 Task: Set up an alert for emails with 'urgent' in the message header.
Action: Mouse moved to (53, 30)
Screenshot: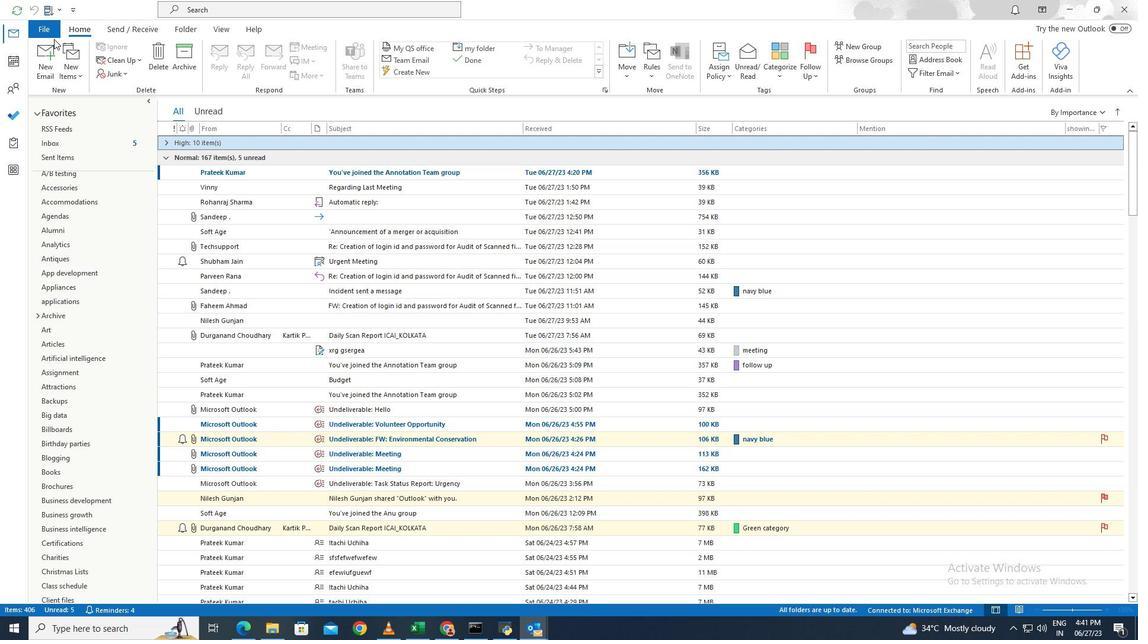 
Action: Mouse pressed left at (53, 30)
Screenshot: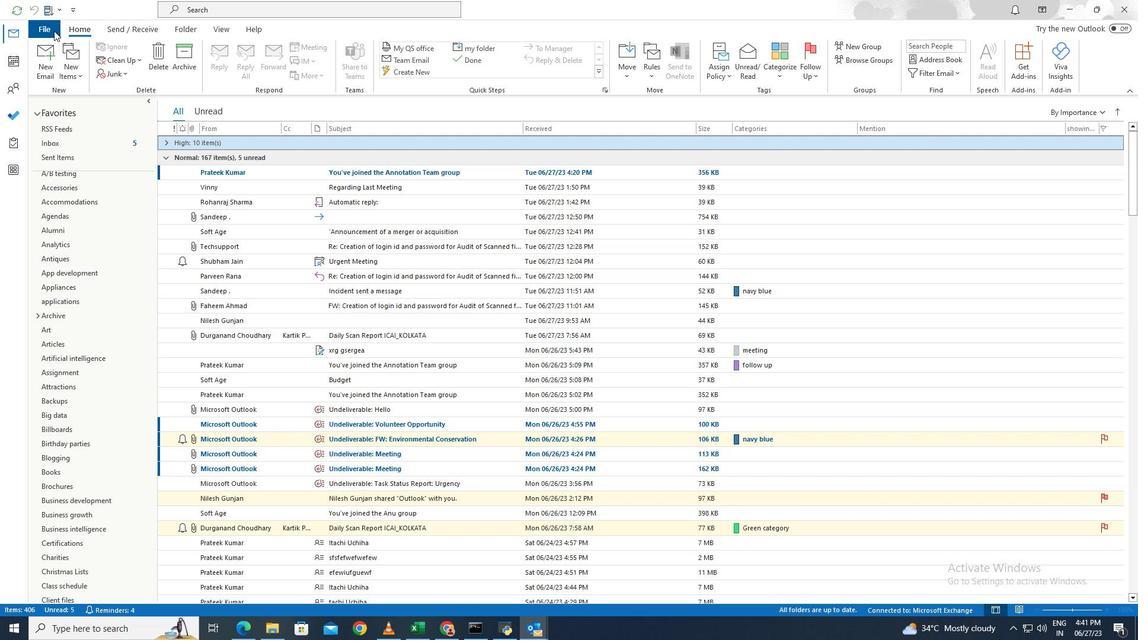 
Action: Mouse moved to (159, 358)
Screenshot: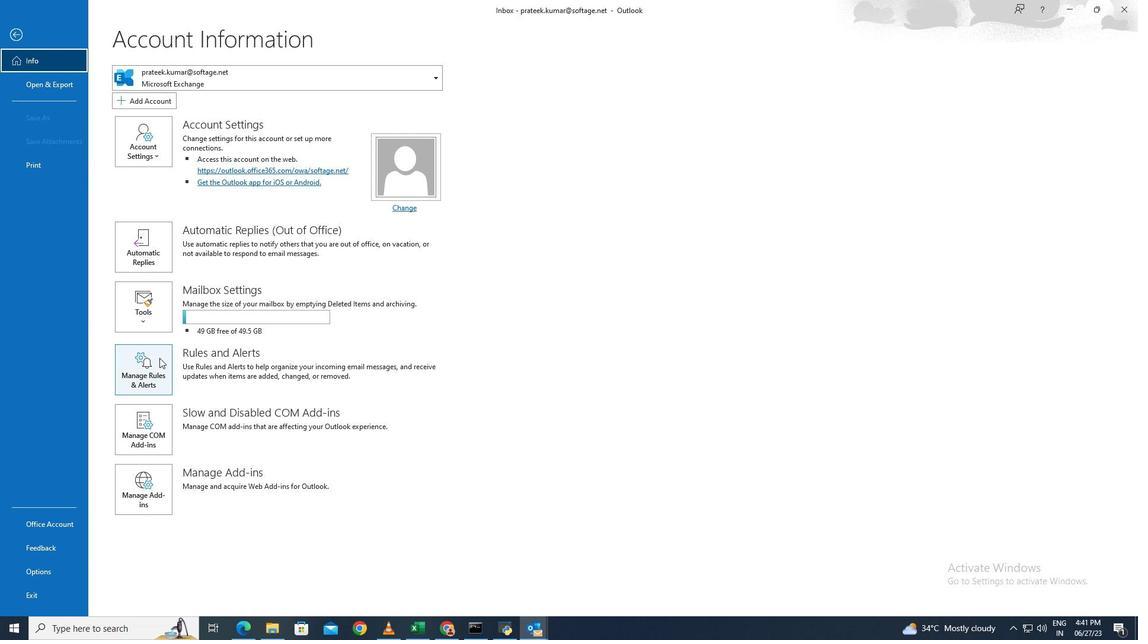 
Action: Mouse pressed left at (159, 358)
Screenshot: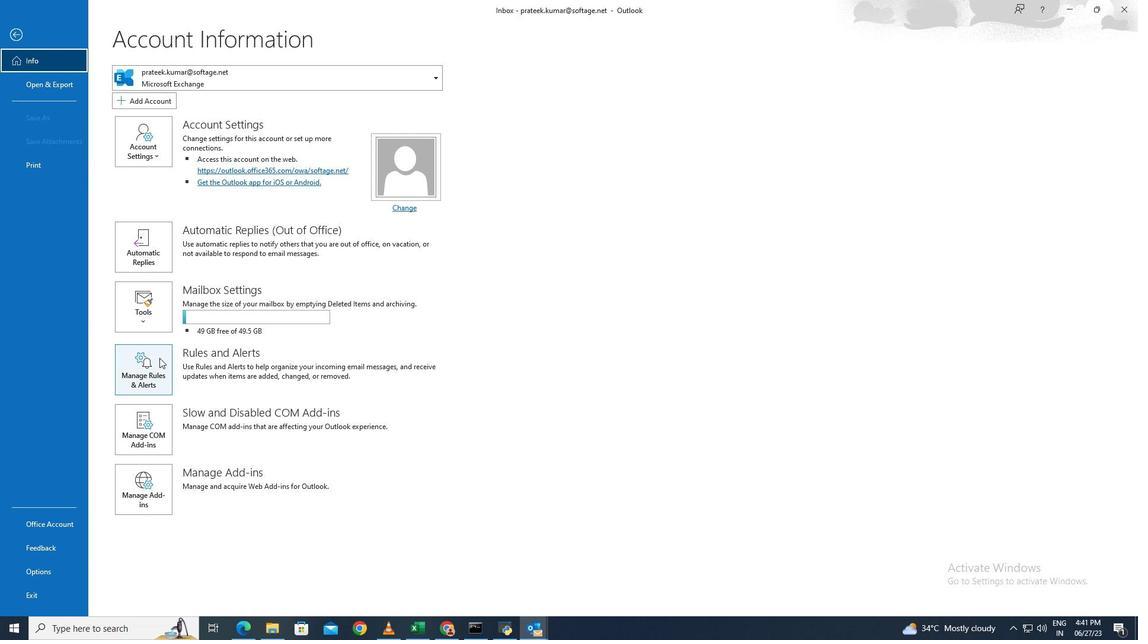 
Action: Mouse moved to (429, 227)
Screenshot: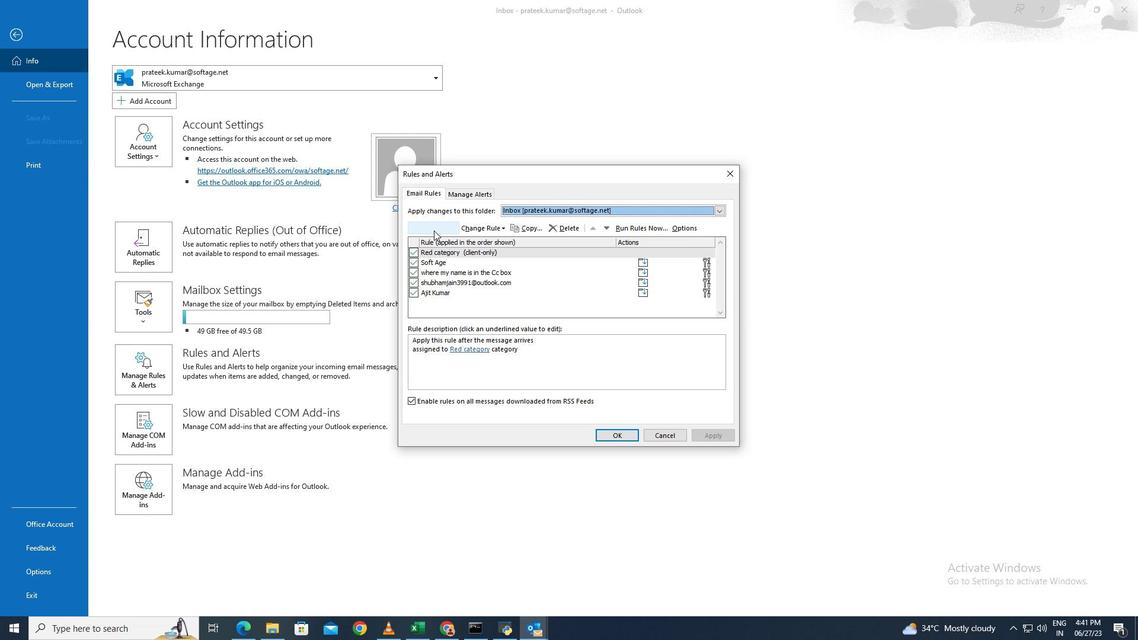 
Action: Mouse pressed left at (429, 227)
Screenshot: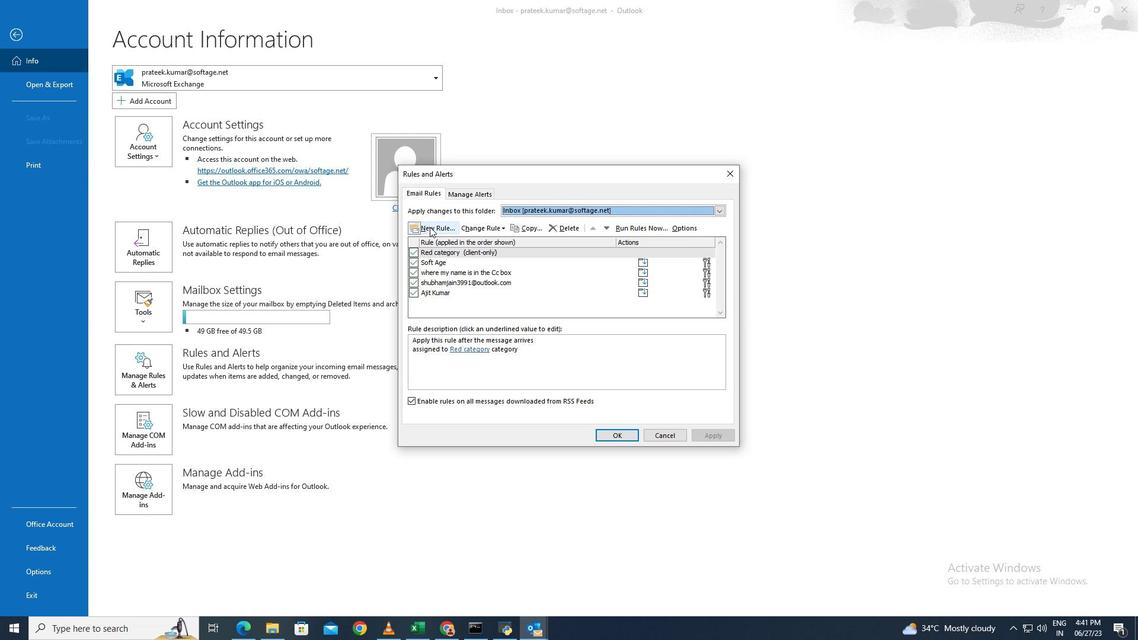 
Action: Mouse moved to (497, 266)
Screenshot: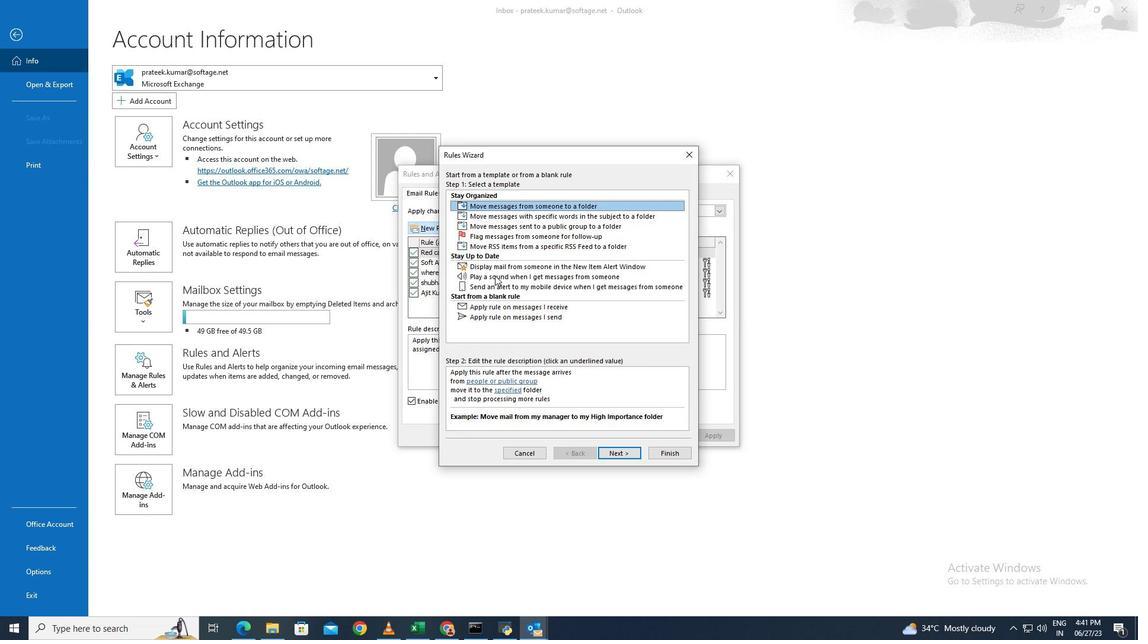 
Action: Mouse pressed left at (497, 266)
Screenshot: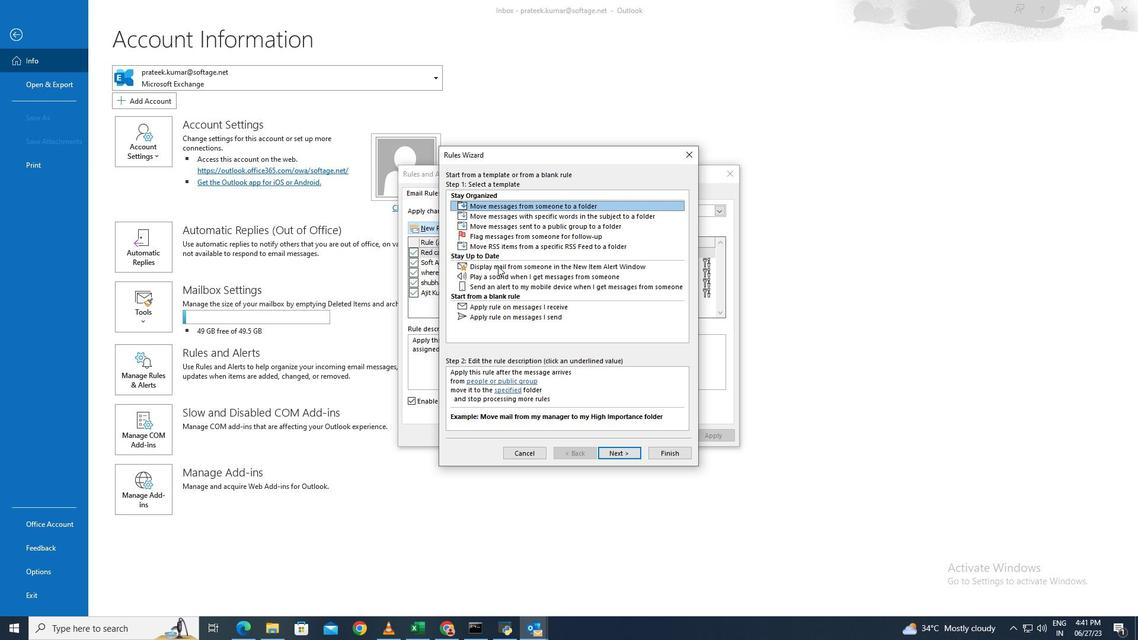 
Action: Mouse moved to (614, 448)
Screenshot: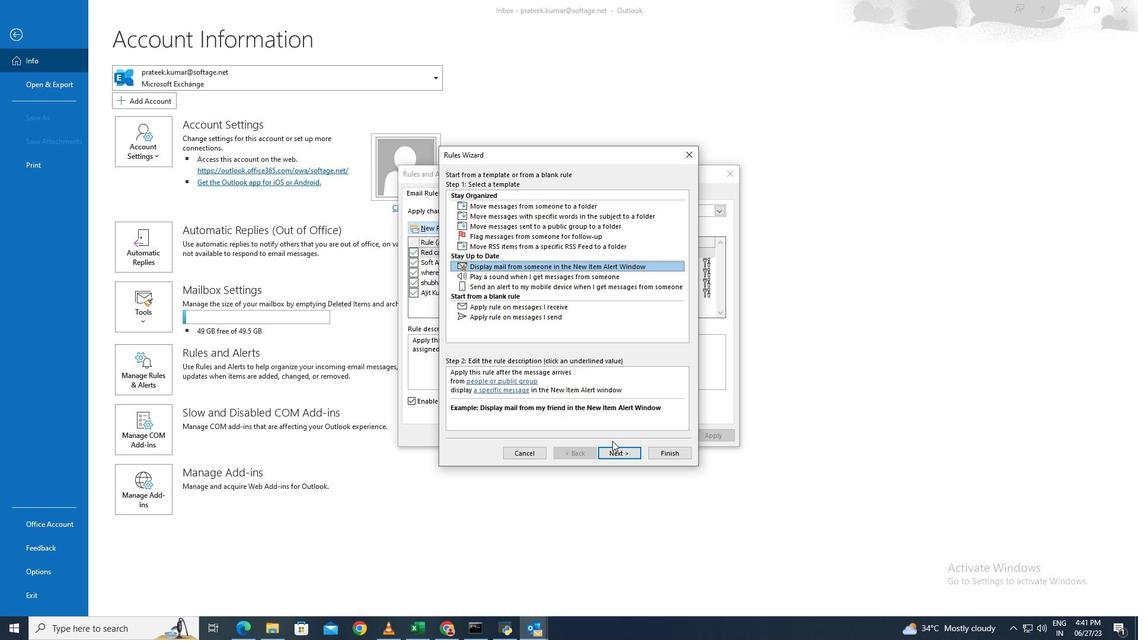 
Action: Mouse pressed left at (614, 448)
Screenshot: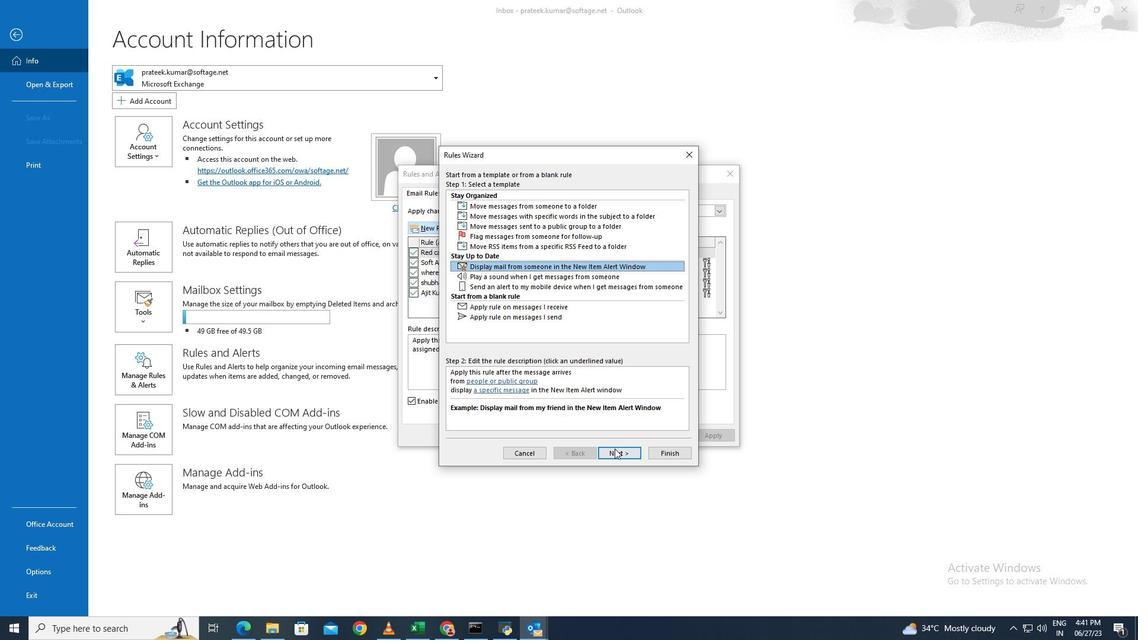 
Action: Mouse moved to (451, 197)
Screenshot: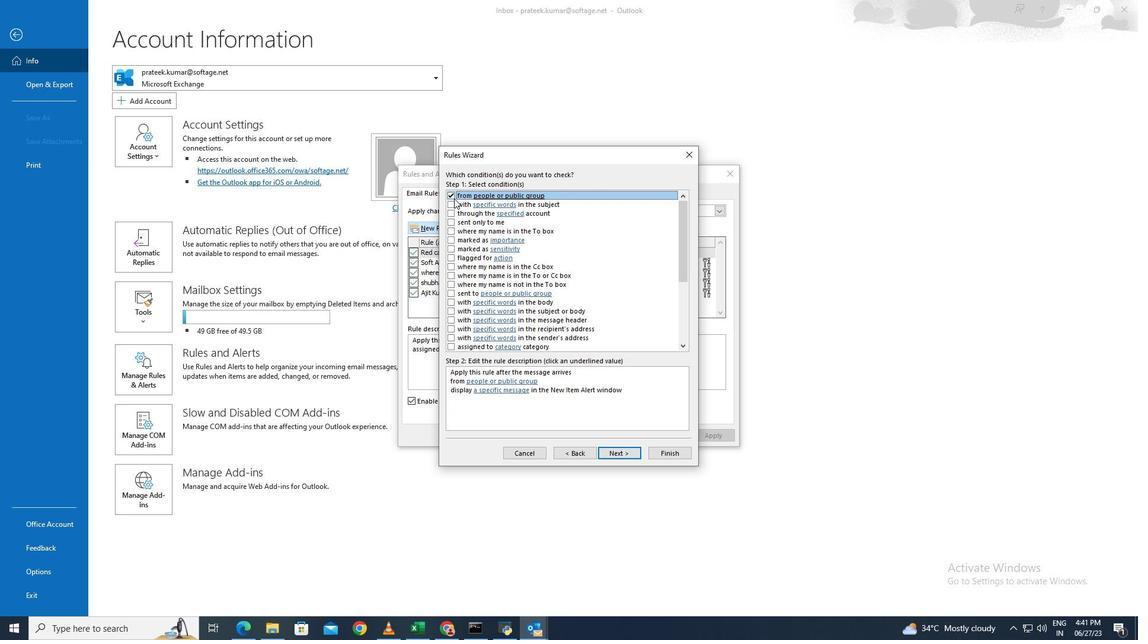 
Action: Mouse pressed left at (451, 197)
Screenshot: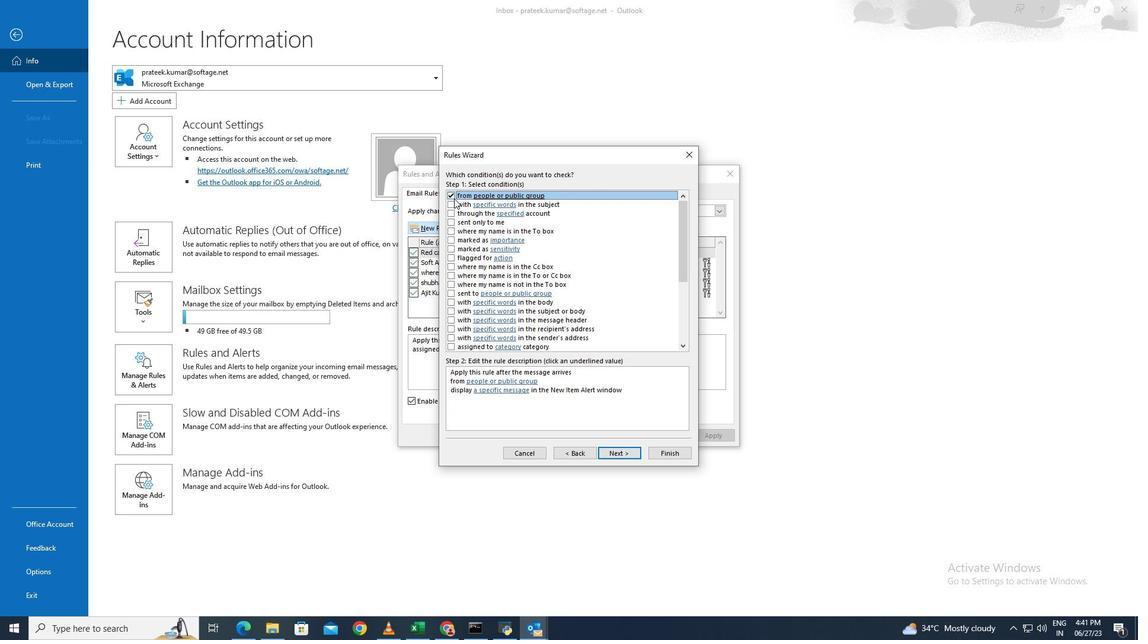 
Action: Mouse moved to (450, 316)
Screenshot: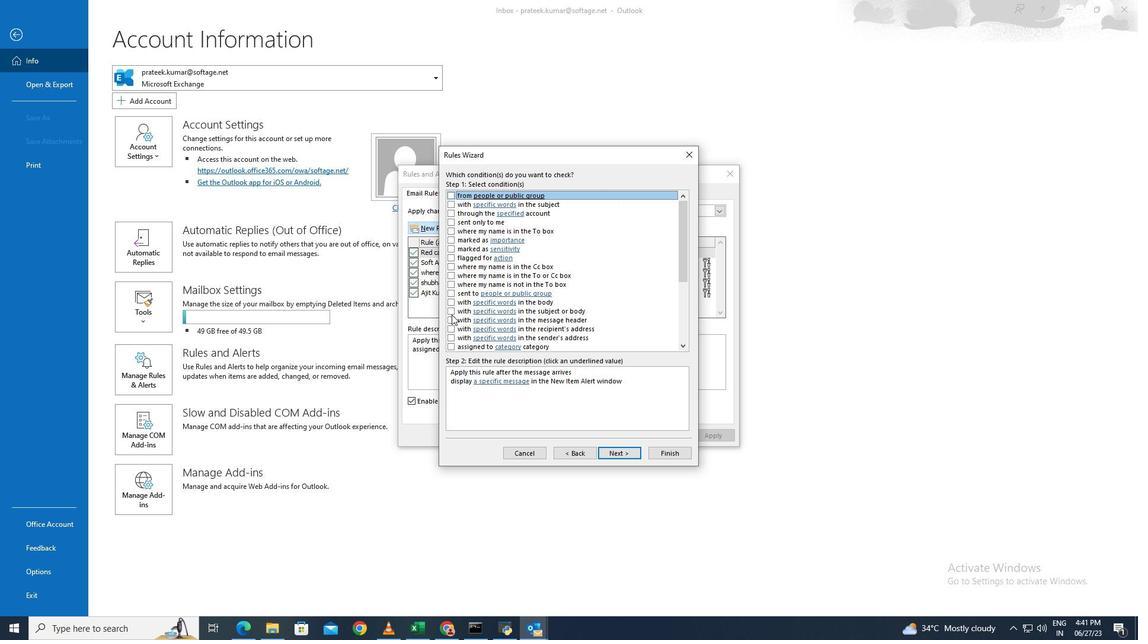 
Action: Mouse pressed left at (450, 316)
Screenshot: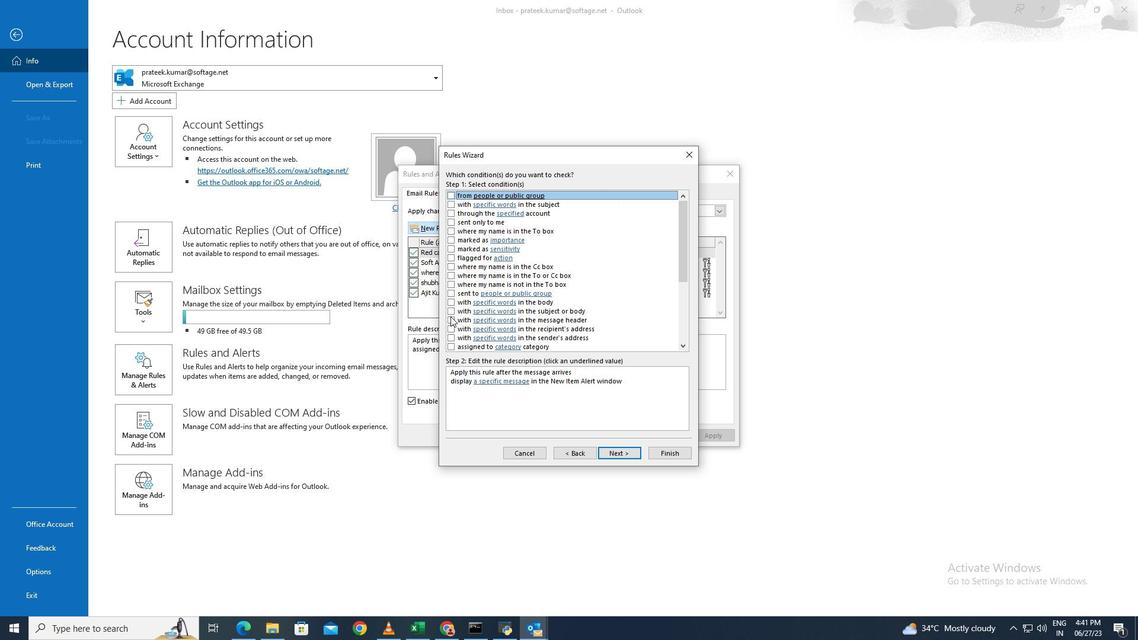 
Action: Mouse moved to (494, 376)
Screenshot: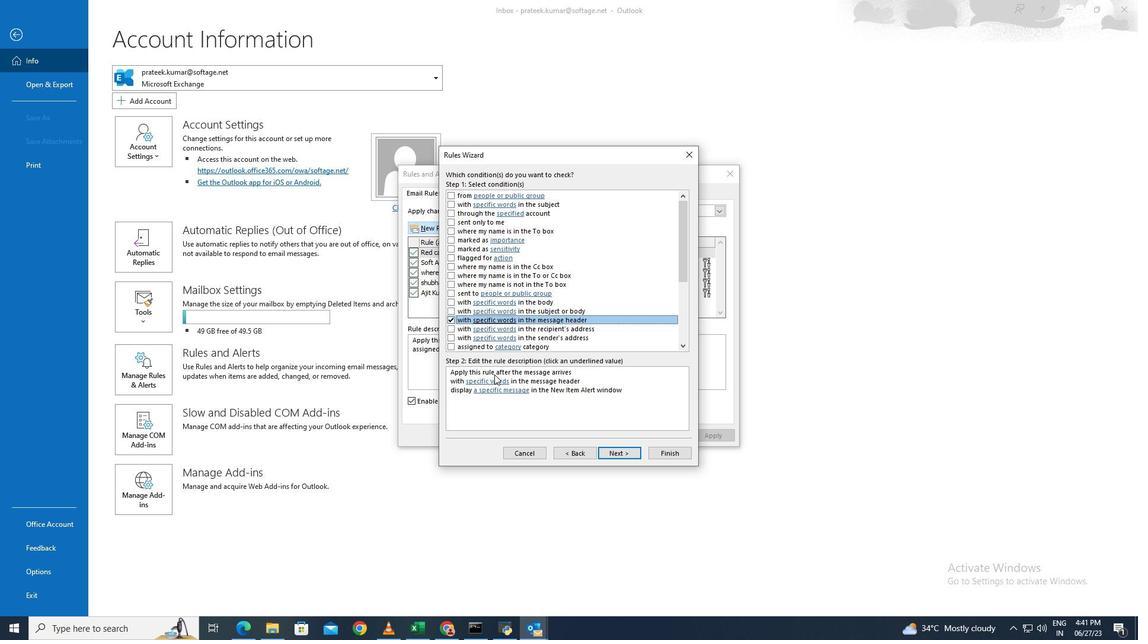 
Action: Mouse pressed left at (494, 376)
Screenshot: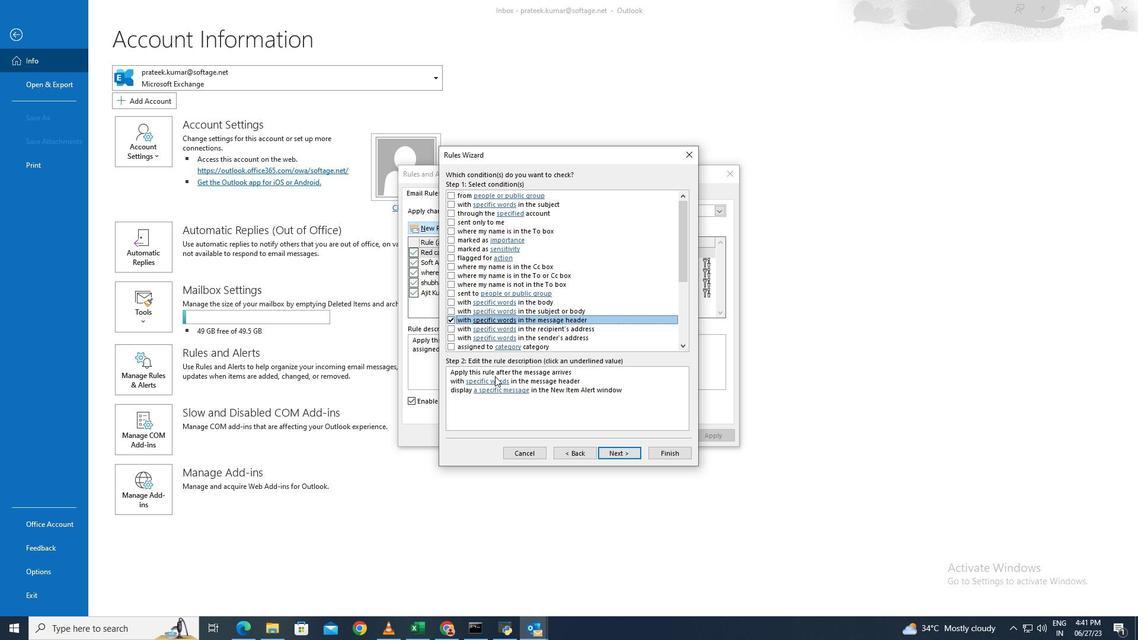 
Action: Mouse moved to (498, 380)
Screenshot: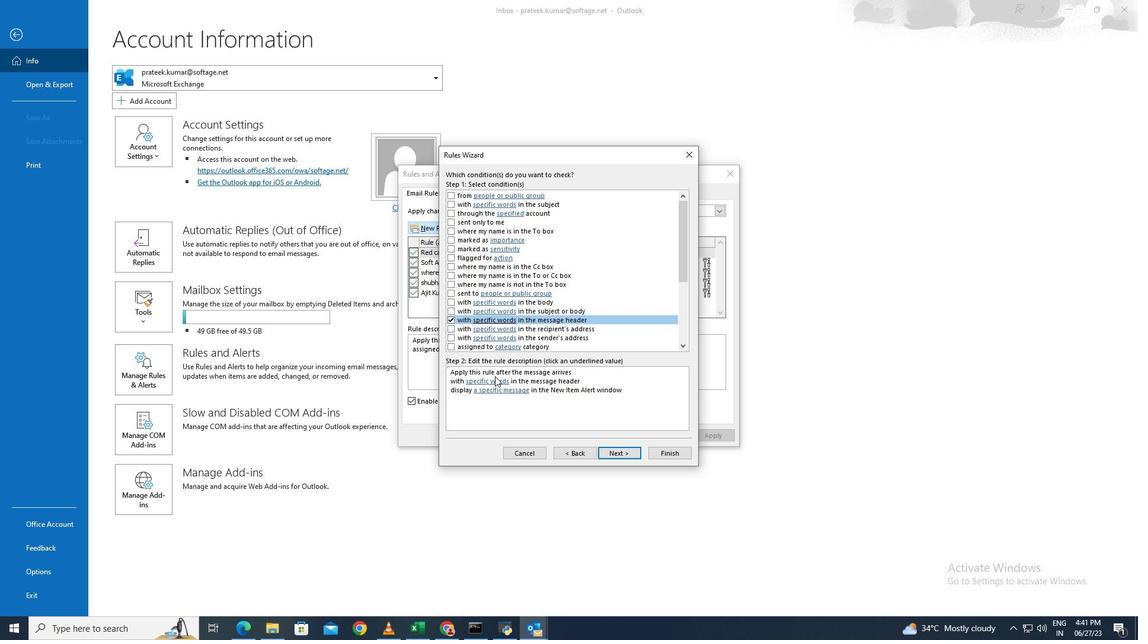 
Action: Mouse pressed left at (498, 380)
Screenshot: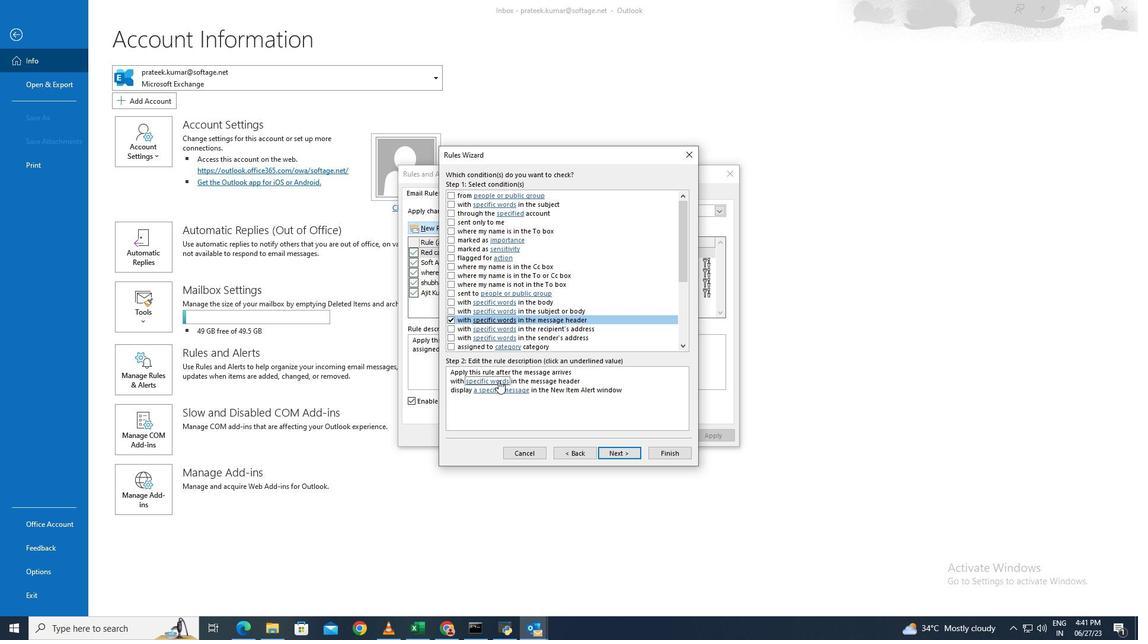 
Action: Mouse moved to (520, 338)
Screenshot: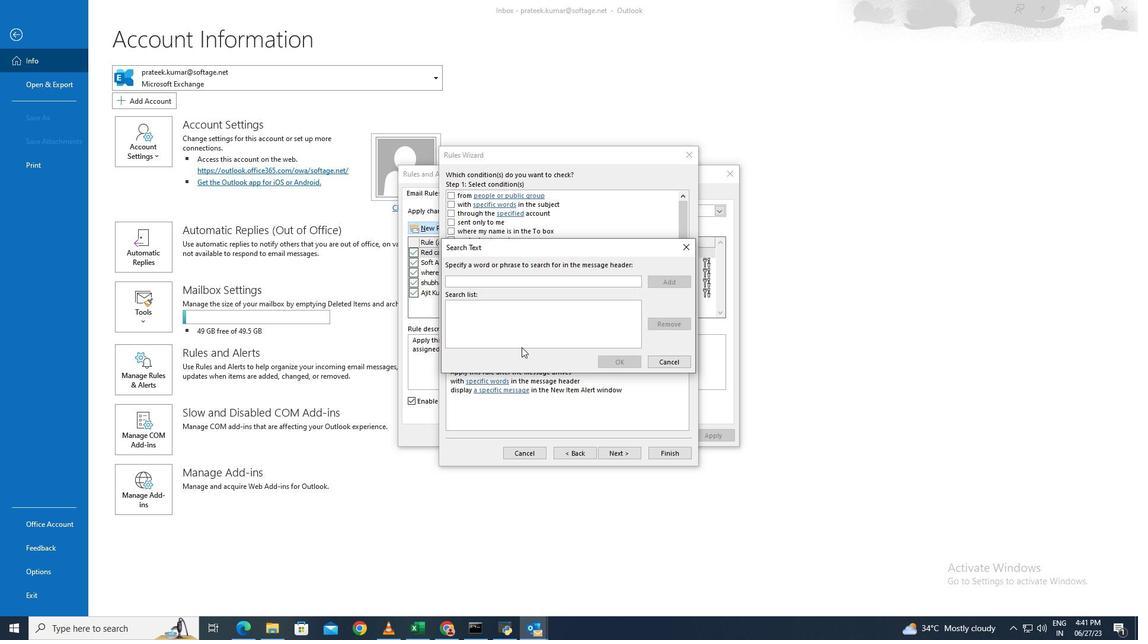 
Action: Key pressed urgent
Screenshot: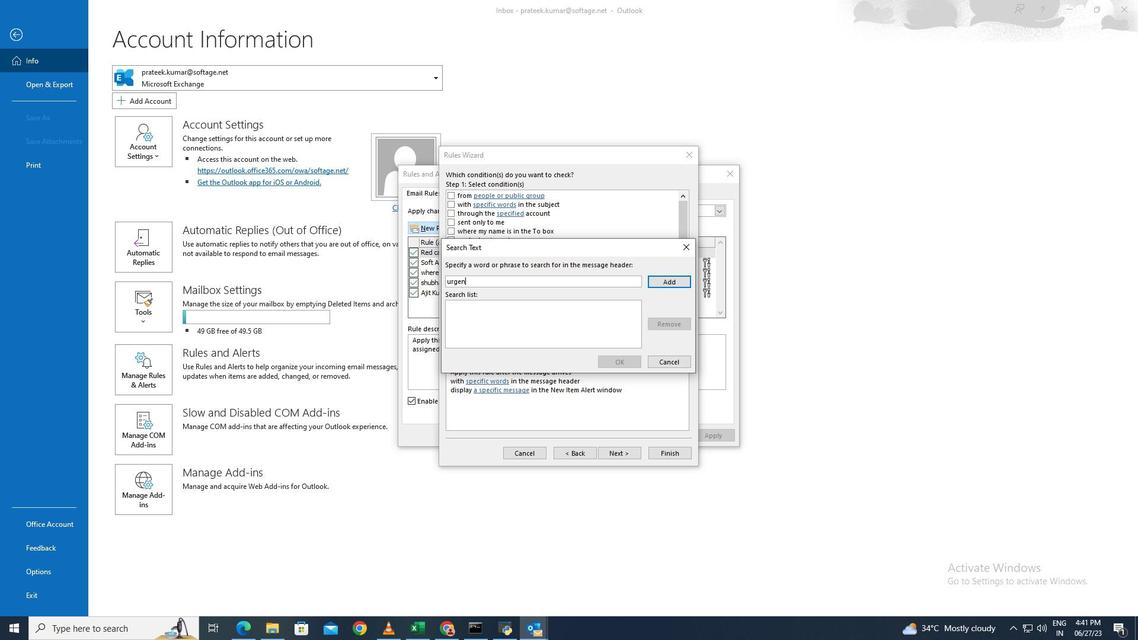 
Action: Mouse moved to (673, 277)
Screenshot: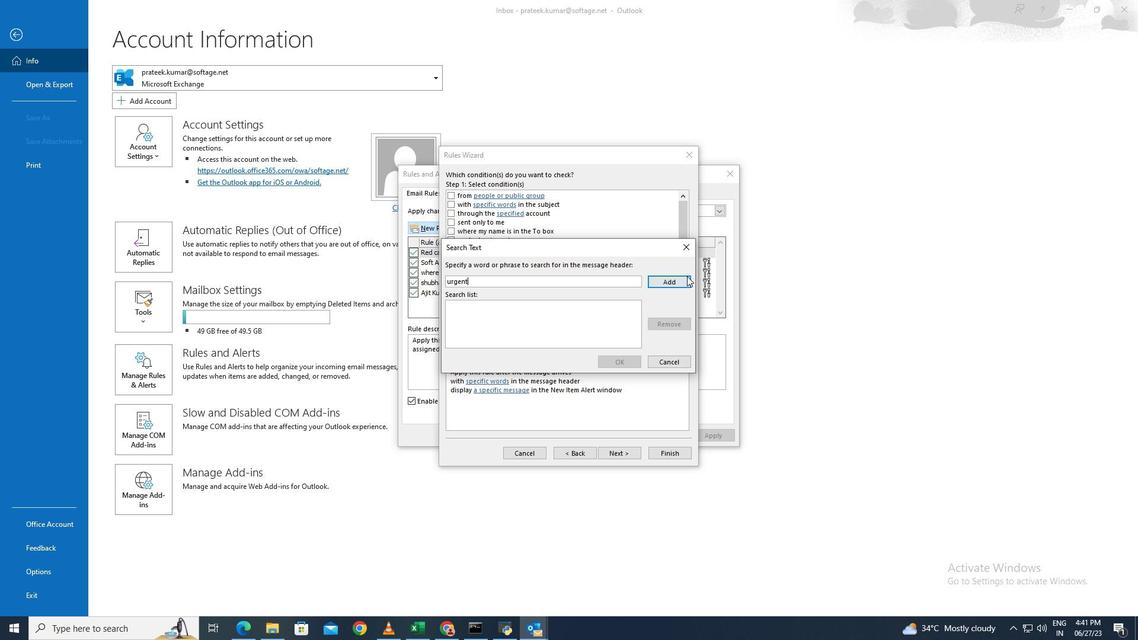 
Action: Mouse pressed left at (673, 277)
Screenshot: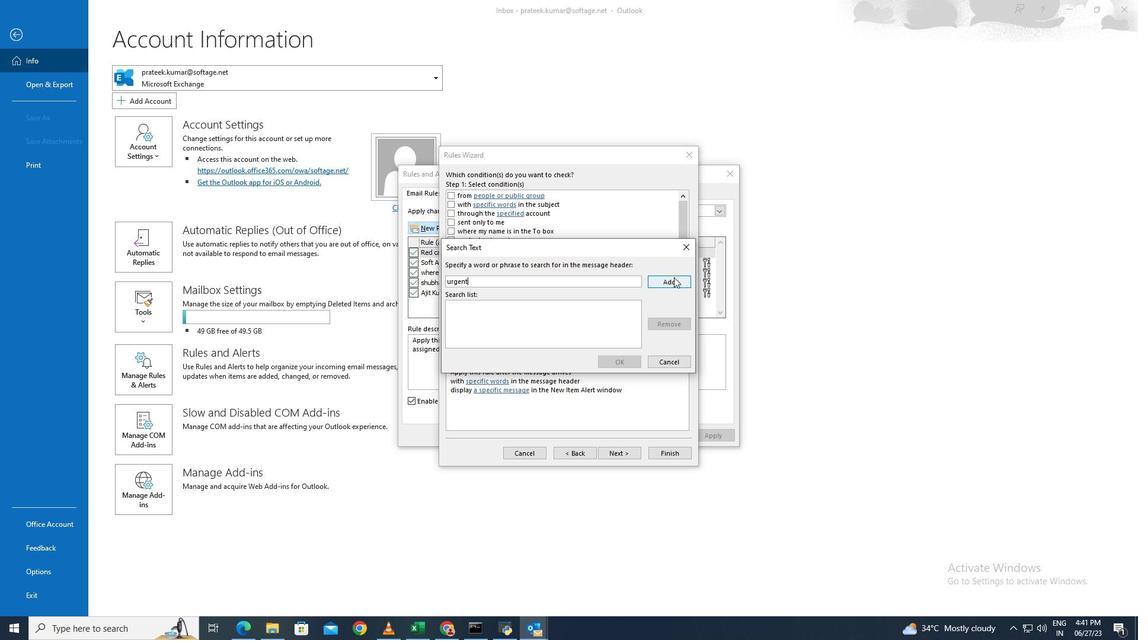 
Action: Mouse moved to (618, 359)
Screenshot: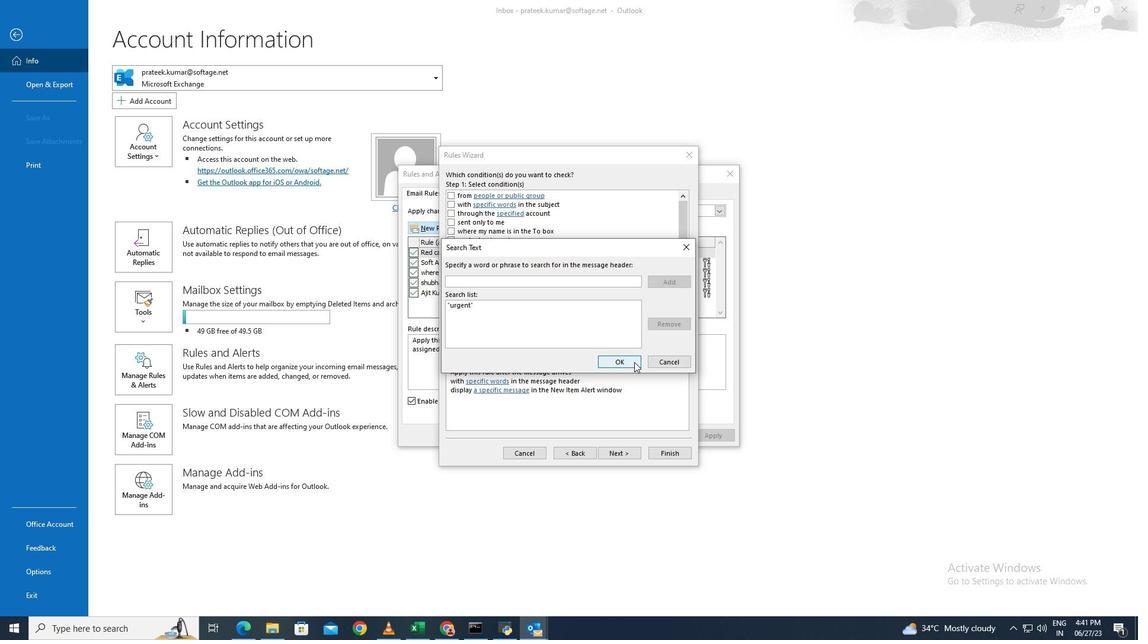 
Action: Mouse pressed left at (618, 359)
Screenshot: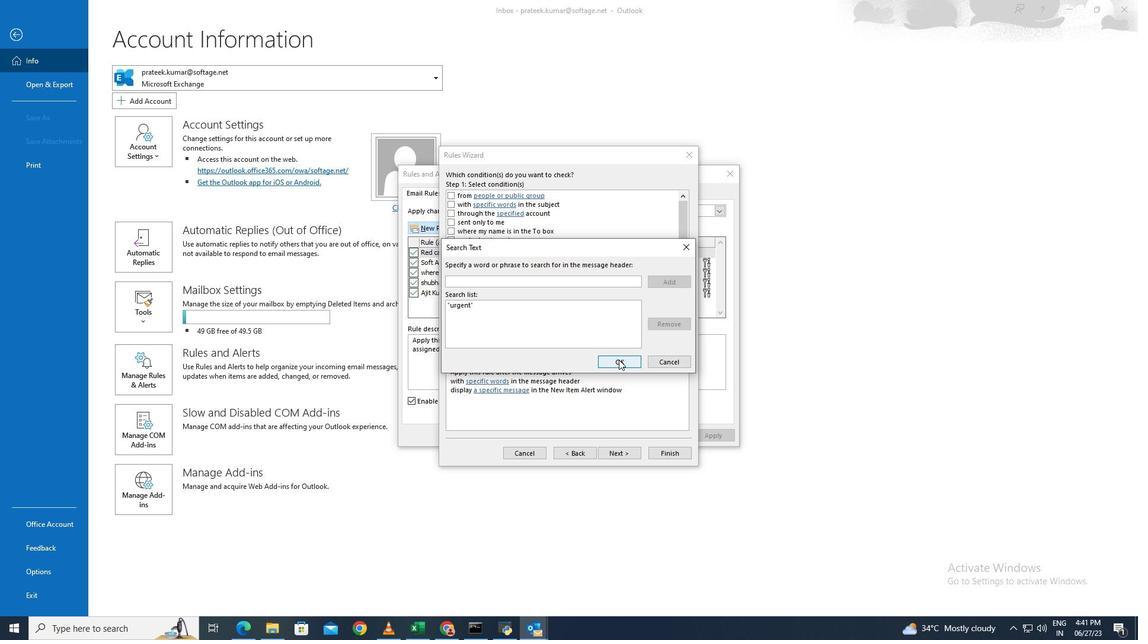 
Action: Mouse moved to (628, 456)
Screenshot: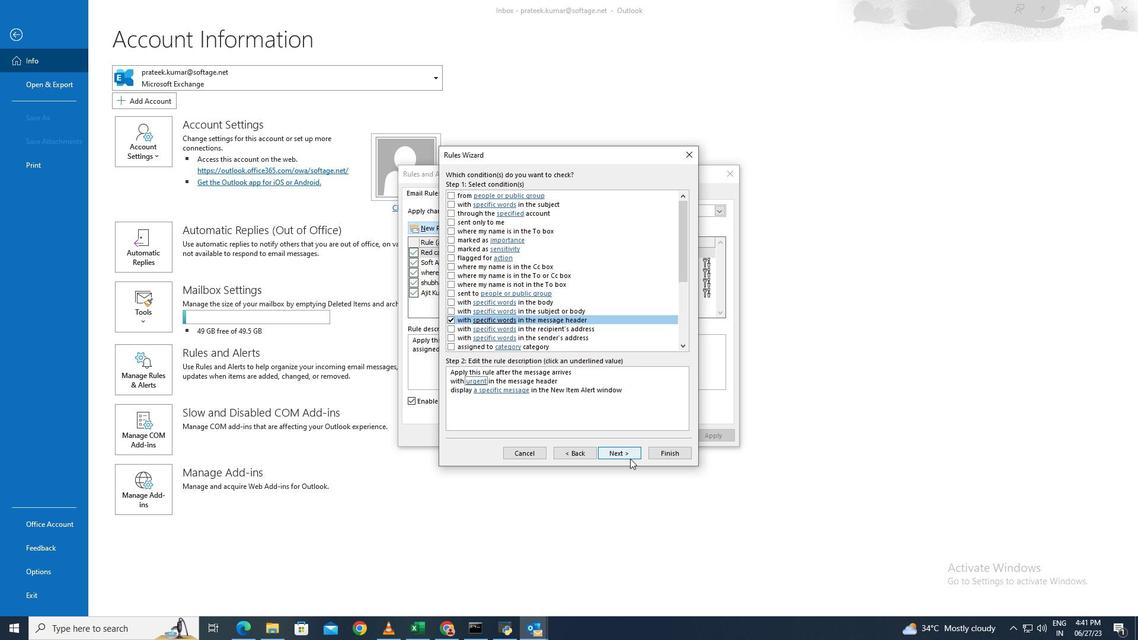 
Action: Mouse pressed left at (628, 456)
Screenshot: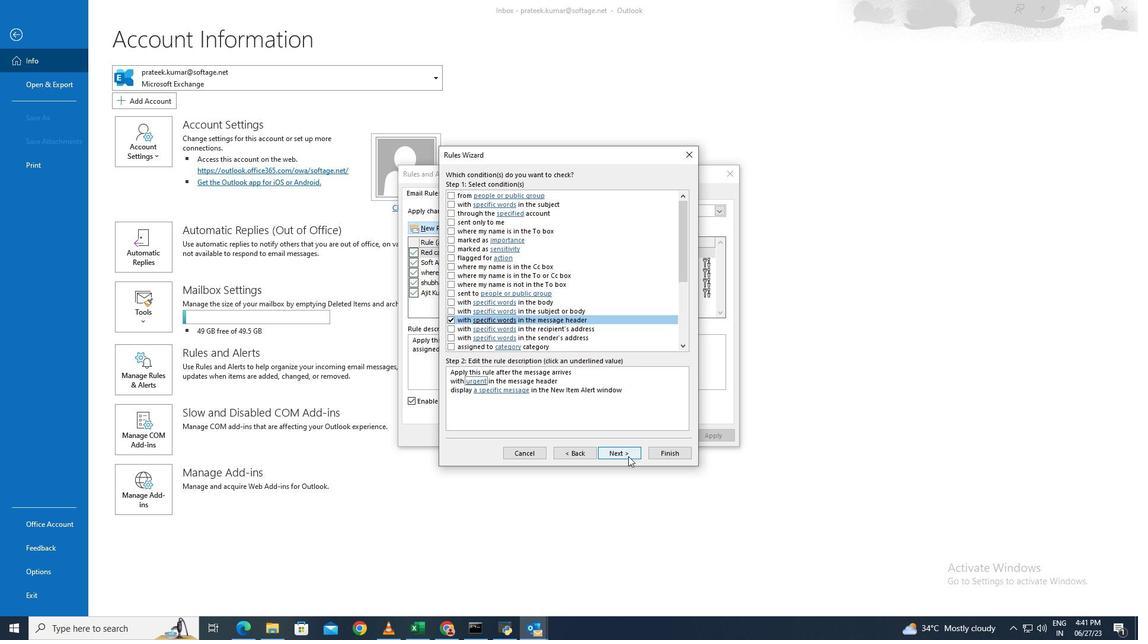 
Action: Mouse moved to (448, 195)
Screenshot: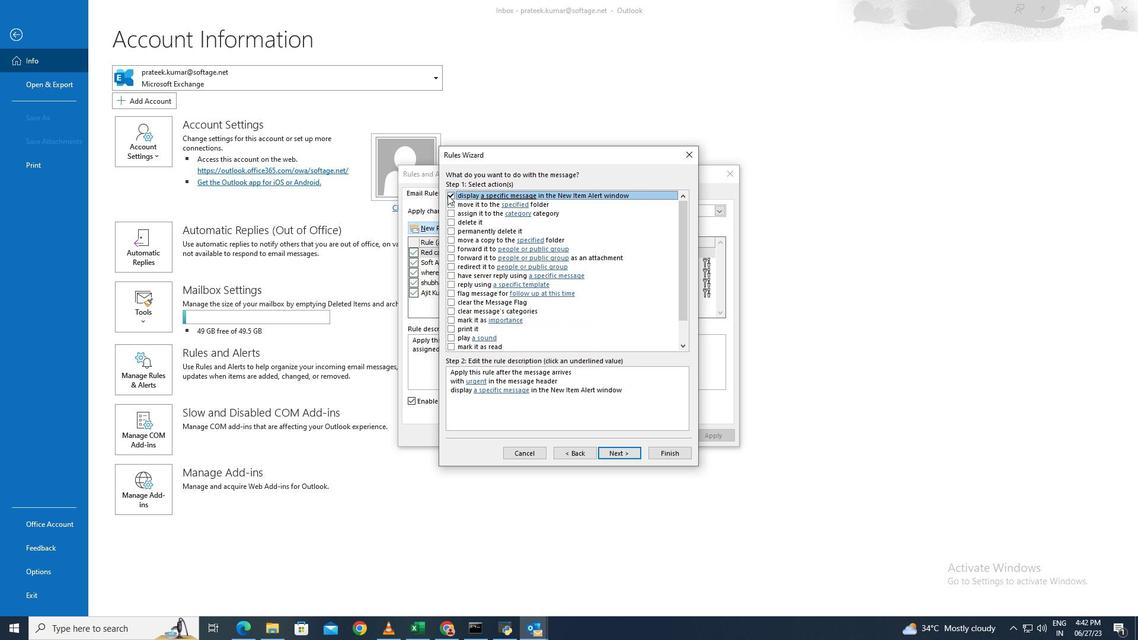 
Action: Mouse pressed left at (448, 195)
Screenshot: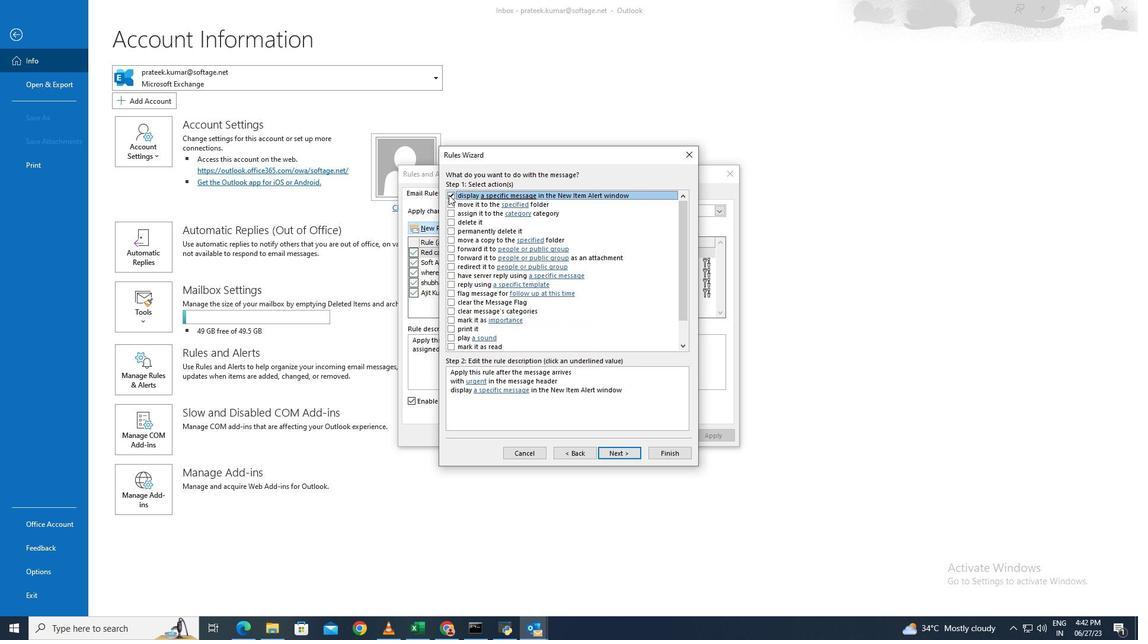
Action: Mouse moved to (612, 446)
Screenshot: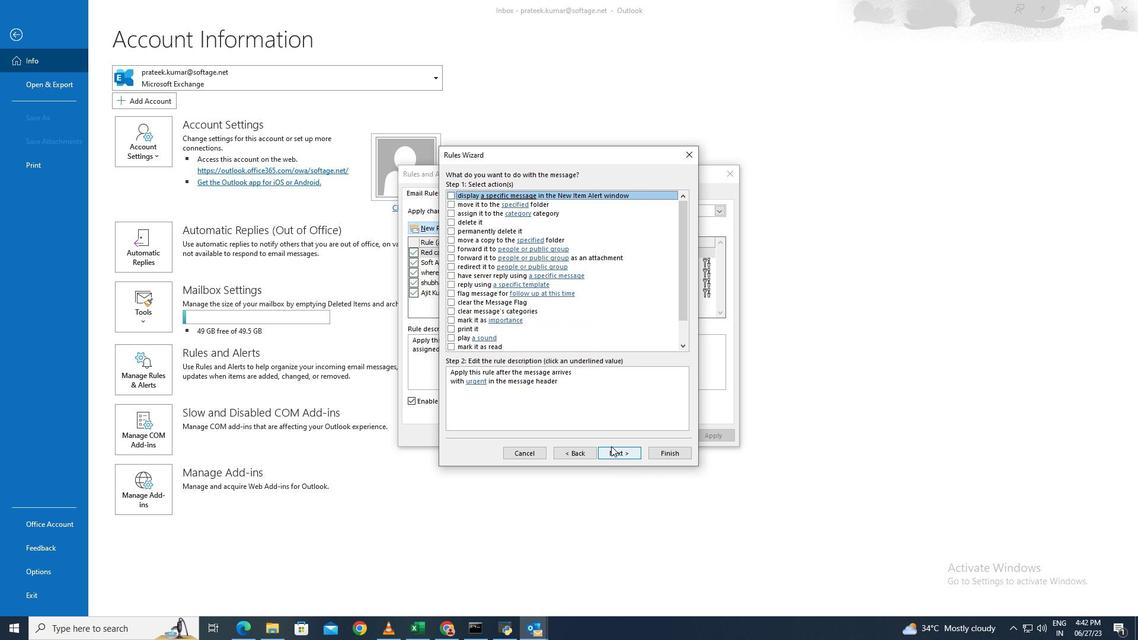 
Action: Mouse pressed left at (612, 446)
Screenshot: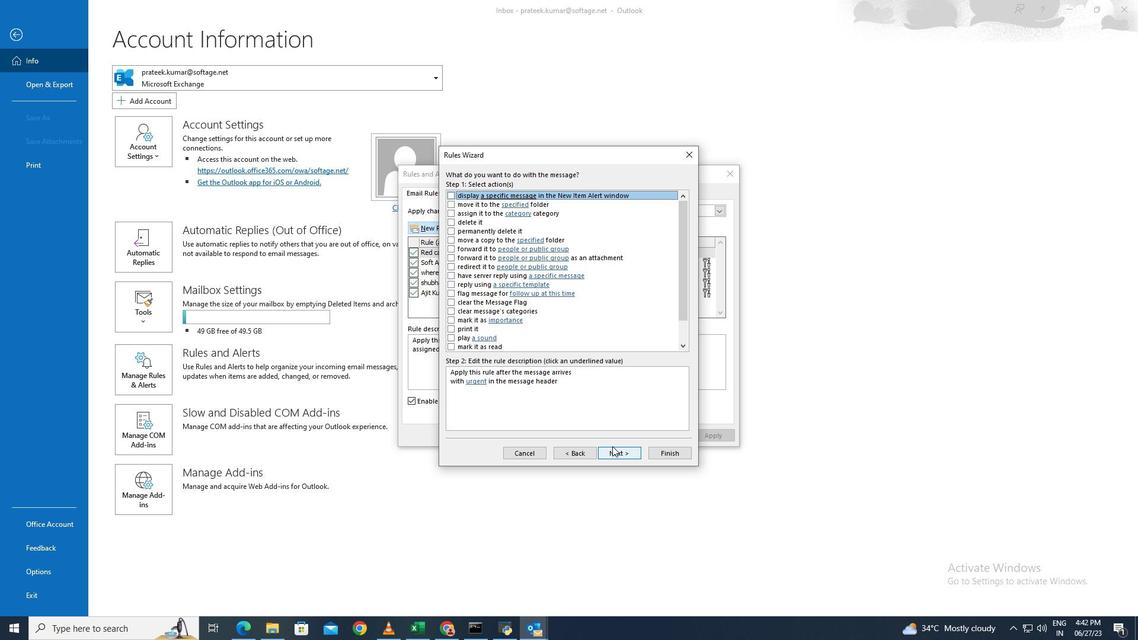 
Action: Mouse moved to (547, 344)
Screenshot: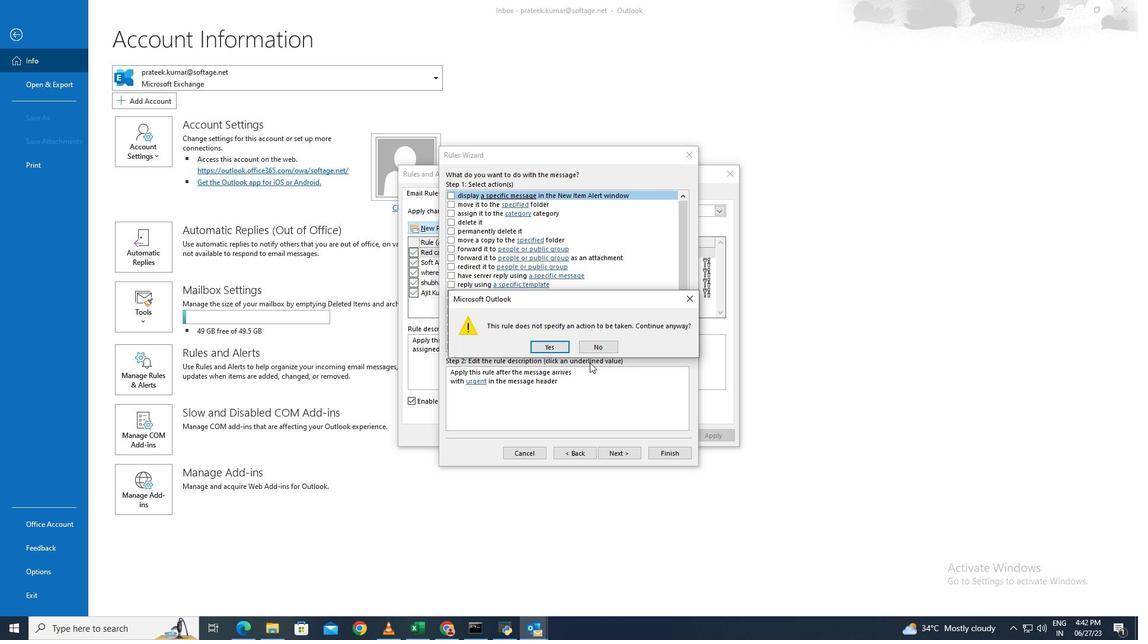 
Action: Mouse pressed left at (547, 344)
Screenshot: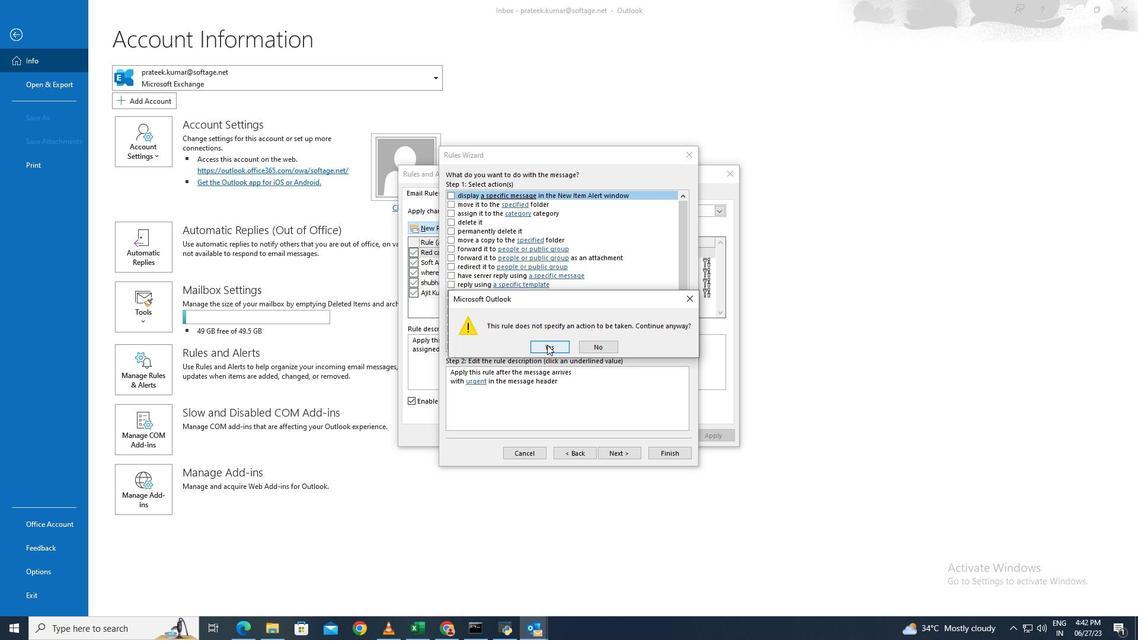 
Action: Mouse moved to (618, 451)
Screenshot: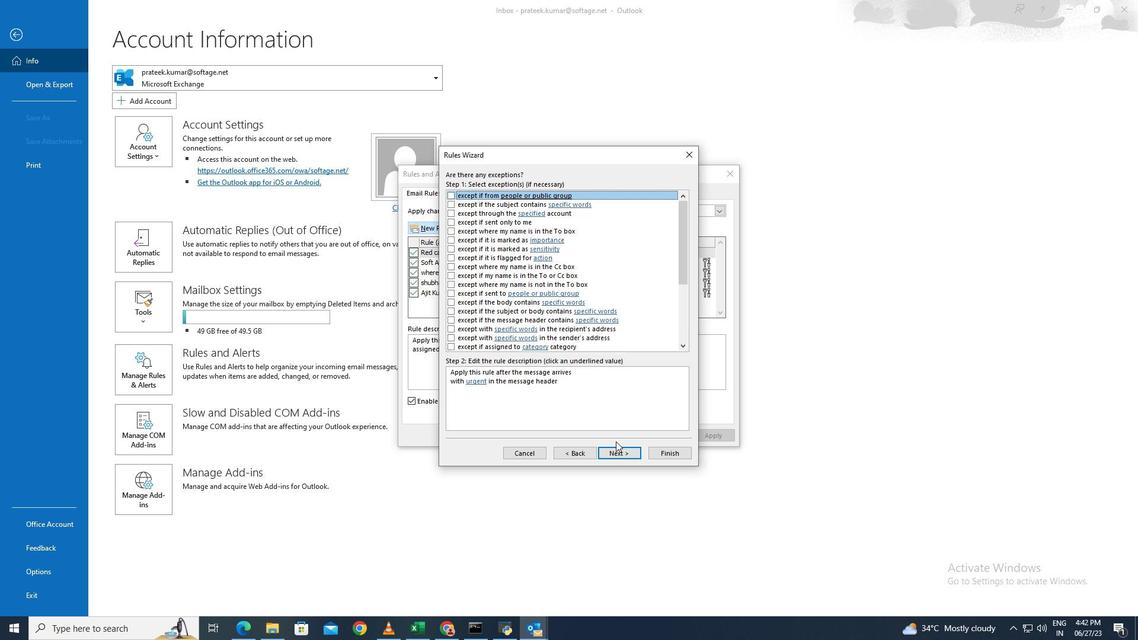 
Action: Mouse pressed left at (618, 451)
Screenshot: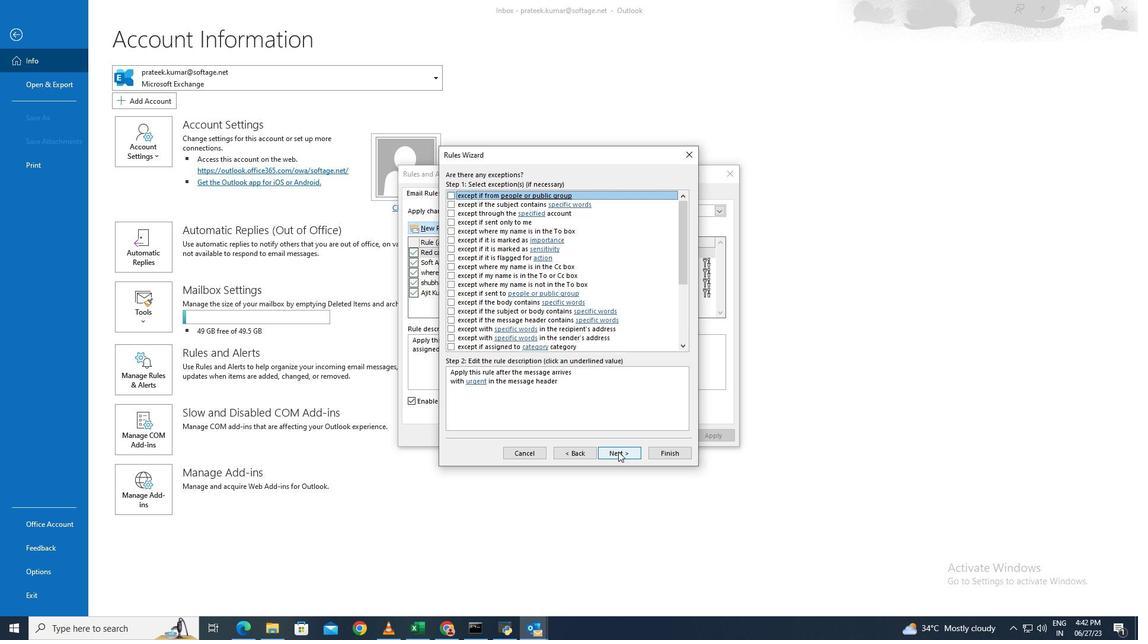 
Action: Mouse moved to (663, 448)
Screenshot: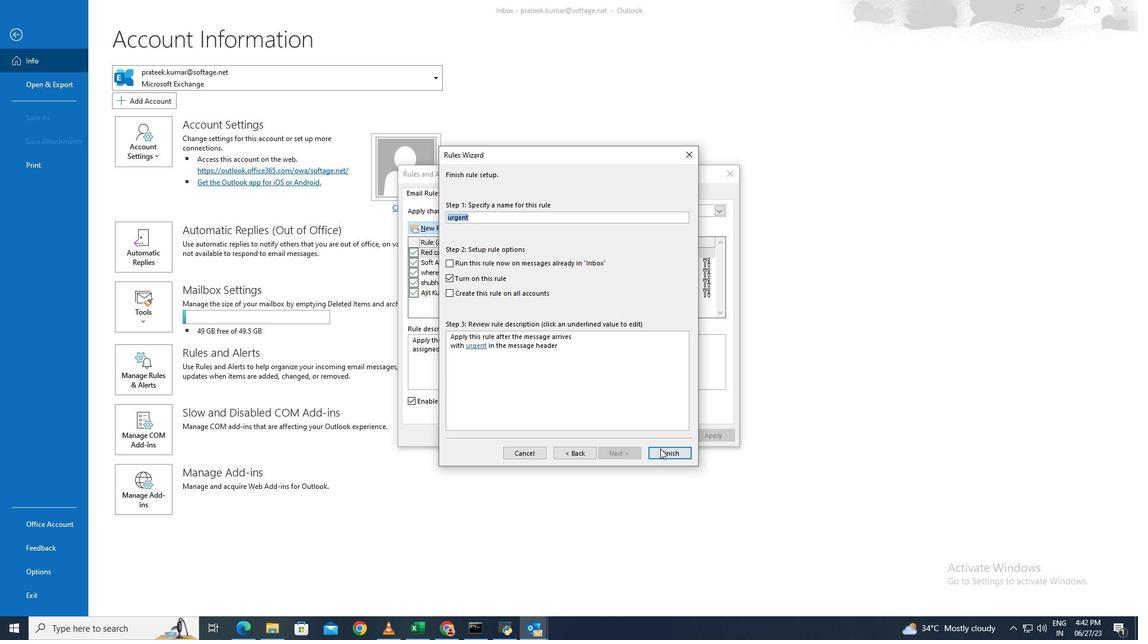 
Action: Mouse pressed left at (663, 448)
Screenshot: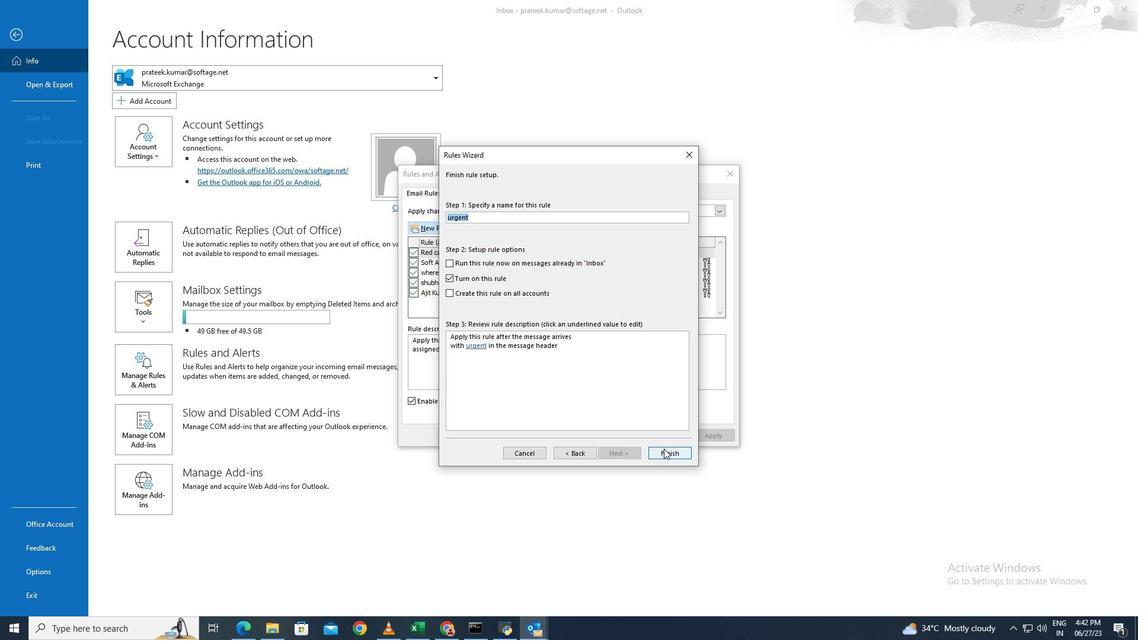 
Action: Mouse moved to (571, 347)
Screenshot: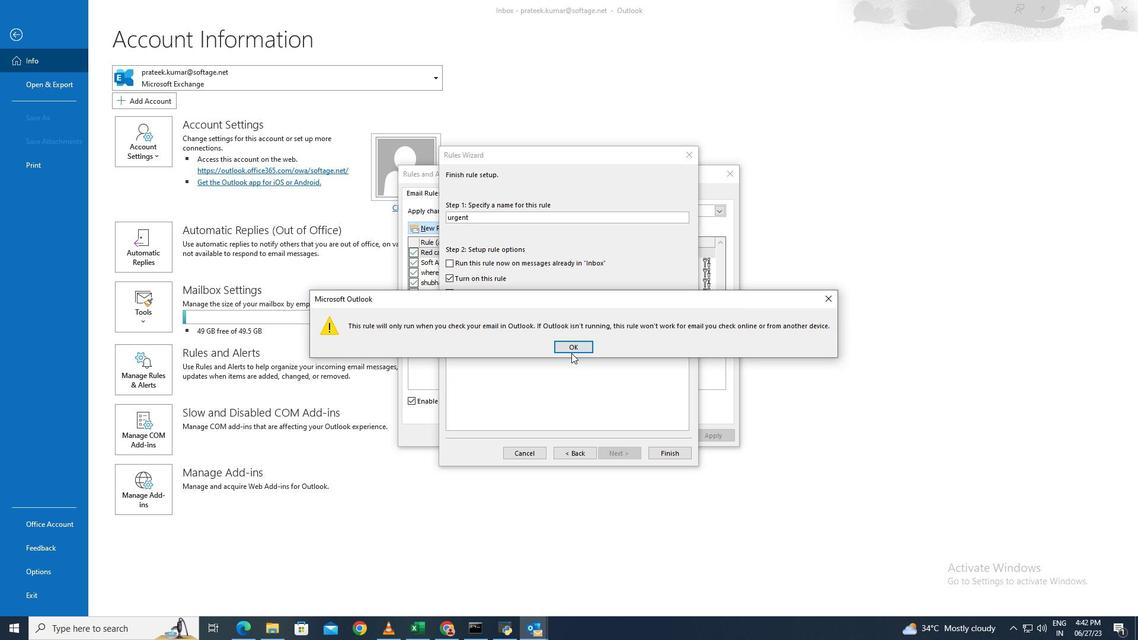 
Action: Mouse pressed left at (571, 347)
Screenshot: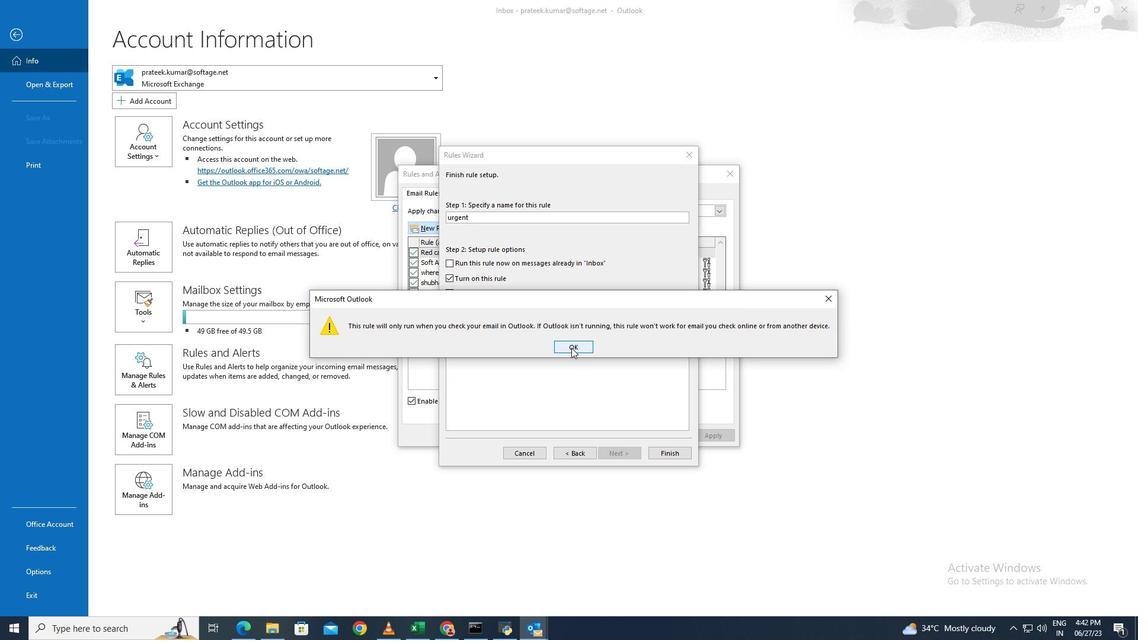 
Action: Mouse moved to (616, 436)
Screenshot: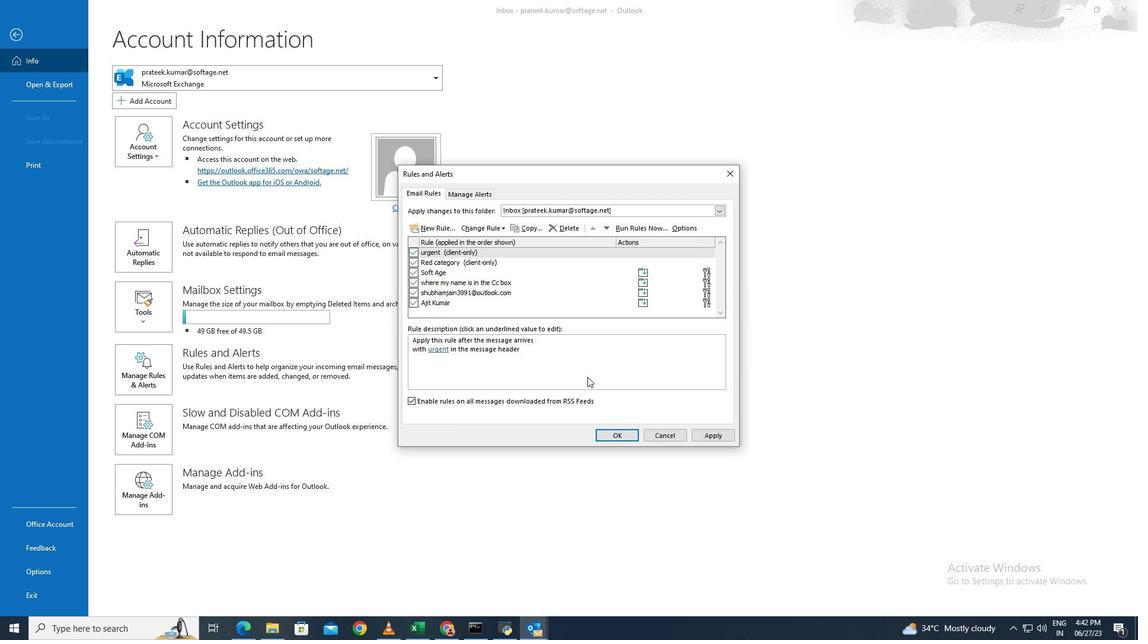 
Action: Mouse pressed left at (616, 436)
Screenshot: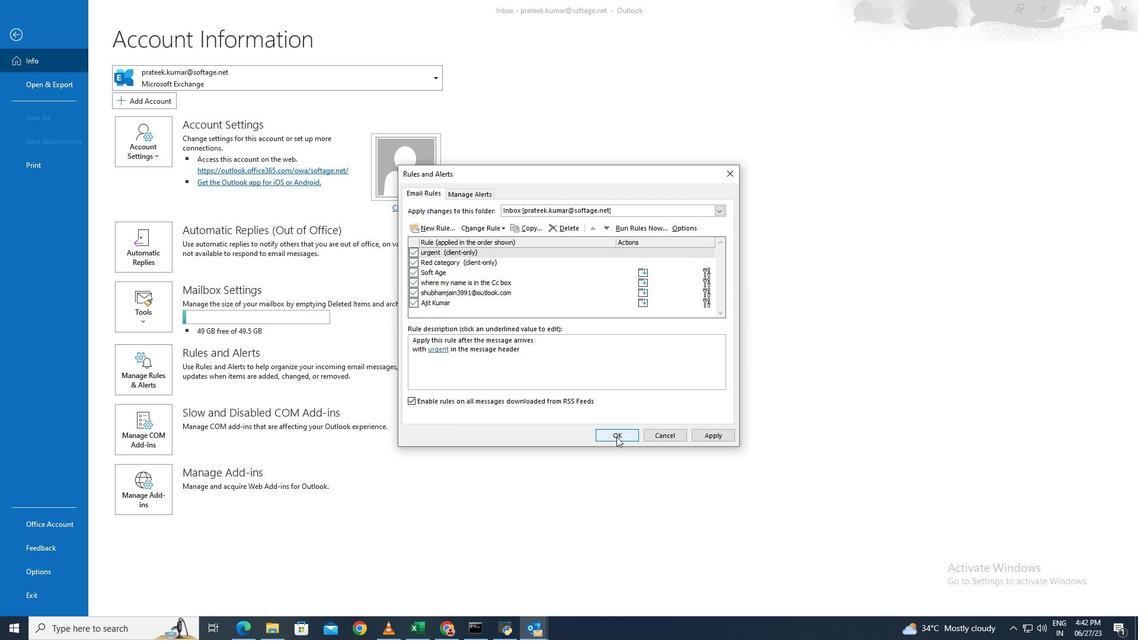 
